 Task: Set the border for the puzzle interactive game video filter to 4.
Action: Mouse moved to (96, 11)
Screenshot: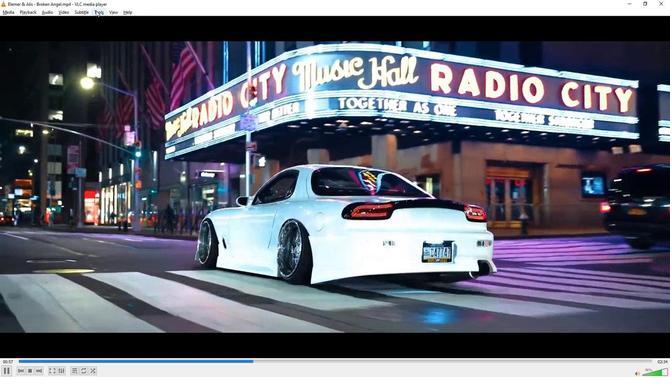 
Action: Mouse pressed left at (96, 11)
Screenshot: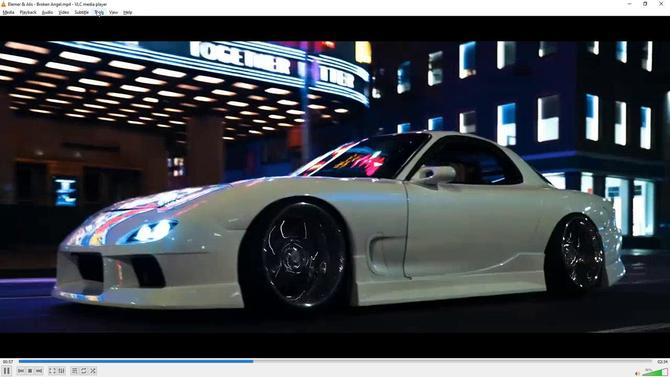 
Action: Mouse moved to (108, 92)
Screenshot: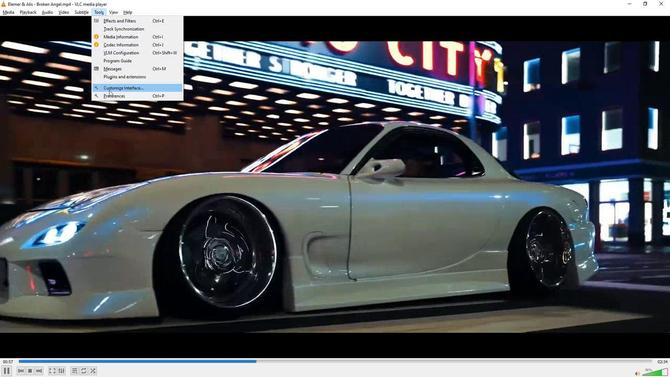
Action: Mouse pressed left at (108, 92)
Screenshot: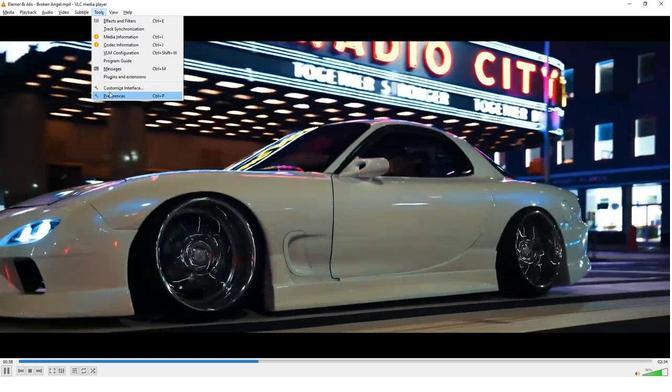 
Action: Mouse moved to (150, 297)
Screenshot: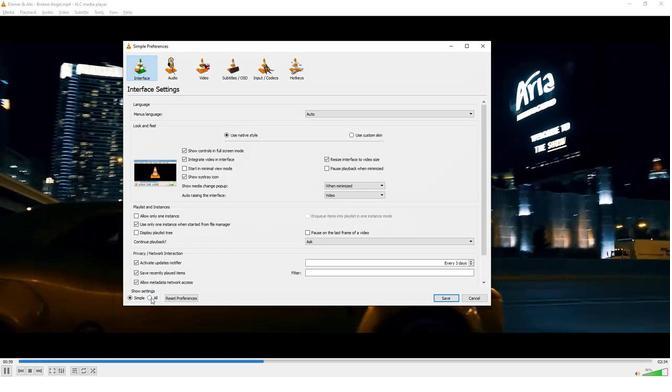 
Action: Mouse pressed left at (150, 297)
Screenshot: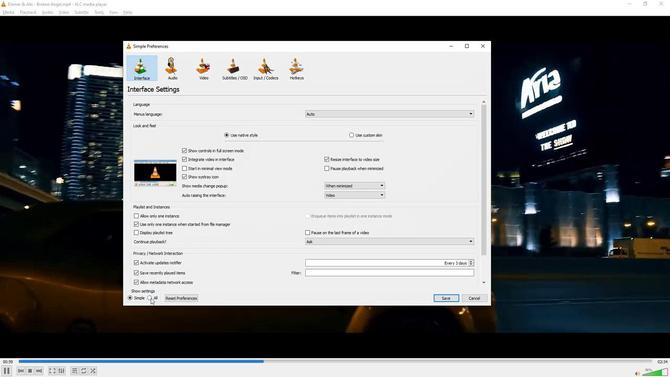 
Action: Mouse moved to (150, 205)
Screenshot: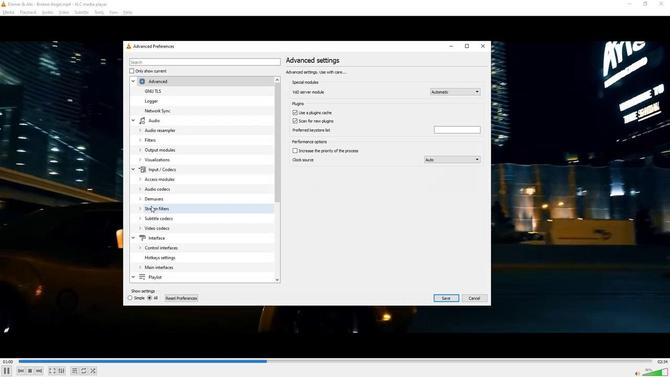 
Action: Mouse scrolled (150, 205) with delta (0, 0)
Screenshot: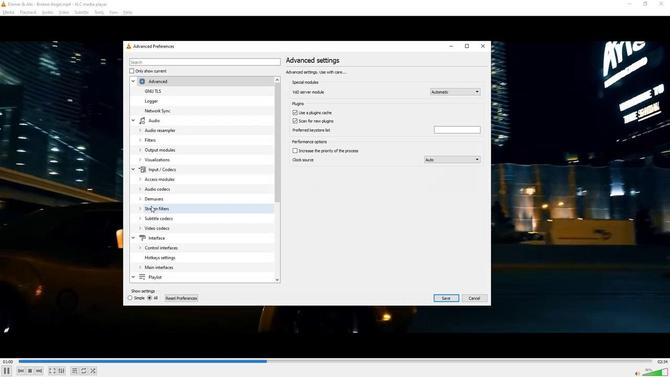 
Action: Mouse moved to (150, 205)
Screenshot: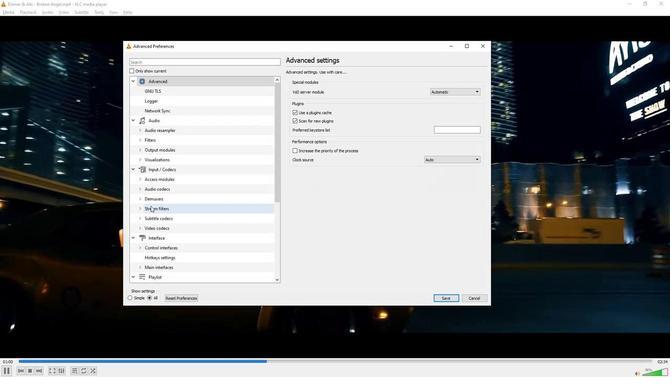 
Action: Mouse scrolled (150, 205) with delta (0, 0)
Screenshot: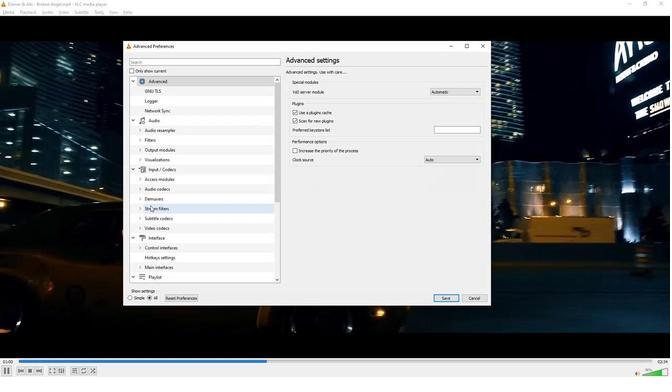 
Action: Mouse scrolled (150, 205) with delta (0, 0)
Screenshot: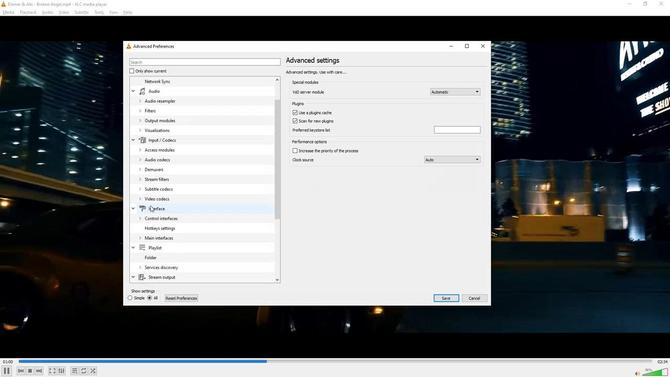 
Action: Mouse moved to (149, 205)
Screenshot: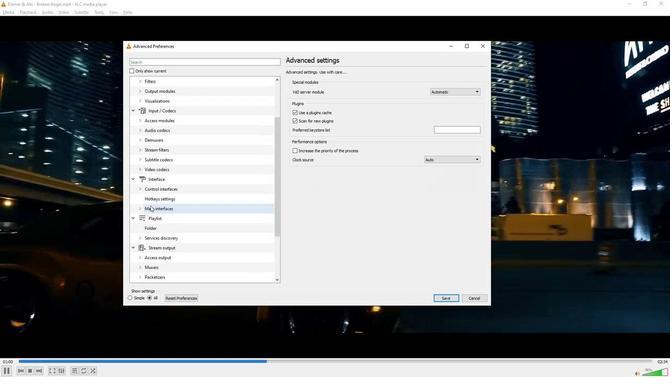 
Action: Mouse scrolled (149, 205) with delta (0, 0)
Screenshot: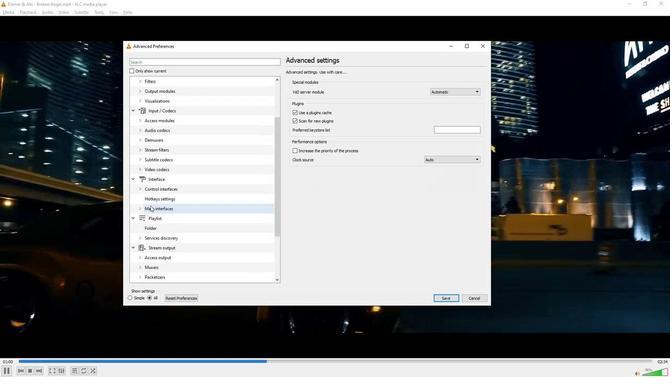 
Action: Mouse scrolled (149, 205) with delta (0, 0)
Screenshot: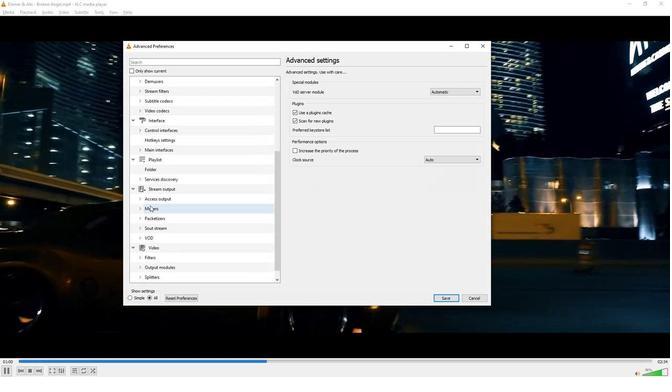 
Action: Mouse scrolled (149, 205) with delta (0, 0)
Screenshot: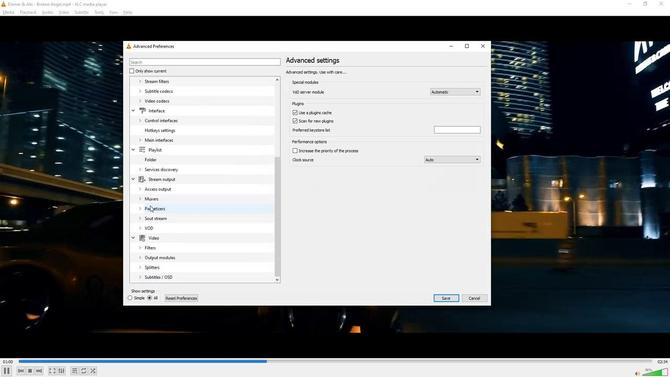 
Action: Mouse scrolled (149, 205) with delta (0, 0)
Screenshot: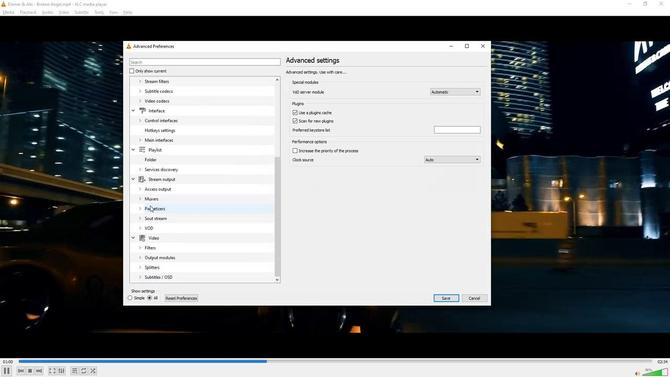 
Action: Mouse scrolled (149, 205) with delta (0, 0)
Screenshot: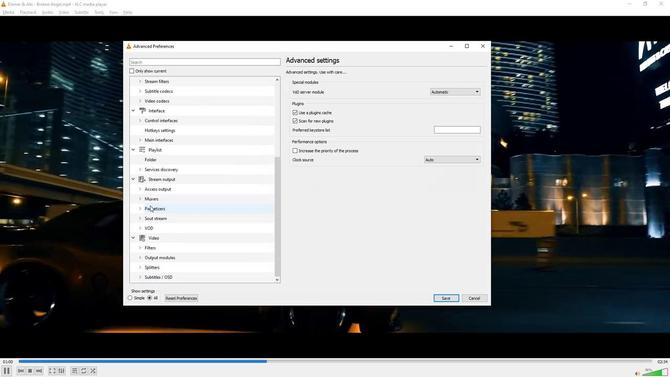 
Action: Mouse moved to (138, 251)
Screenshot: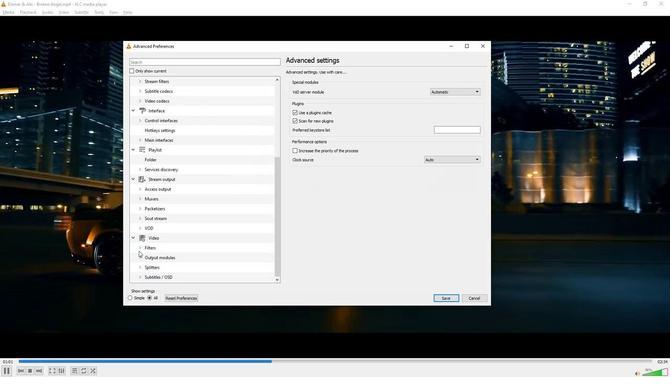 
Action: Mouse pressed left at (138, 251)
Screenshot: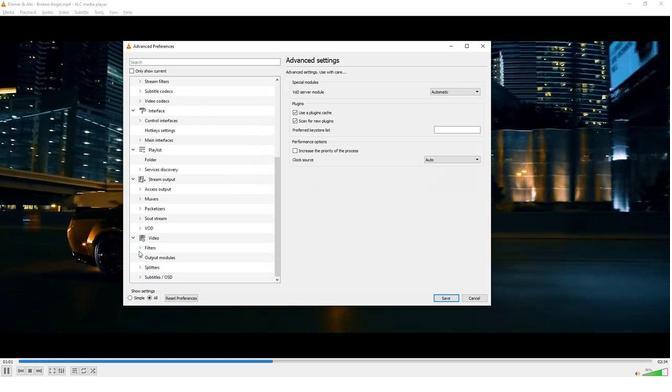 
Action: Mouse moved to (147, 227)
Screenshot: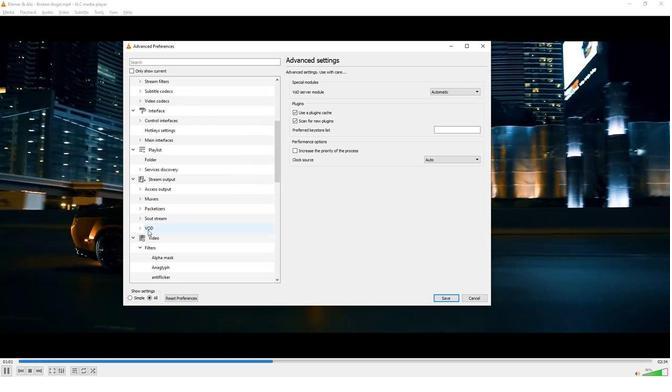 
Action: Mouse scrolled (147, 227) with delta (0, 0)
Screenshot: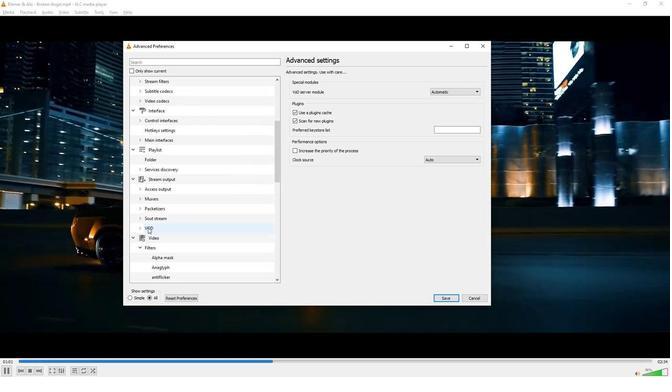 
Action: Mouse scrolled (147, 227) with delta (0, 0)
Screenshot: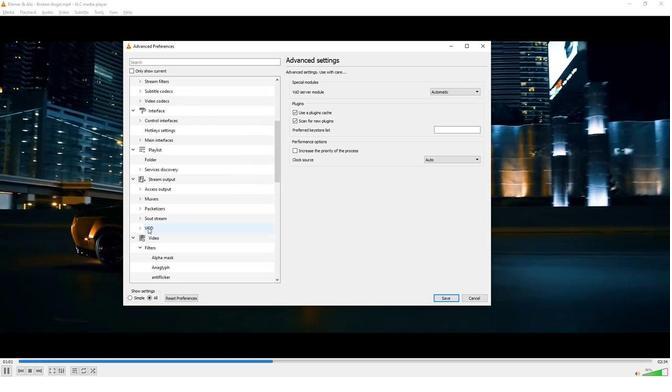 
Action: Mouse scrolled (147, 227) with delta (0, 0)
Screenshot: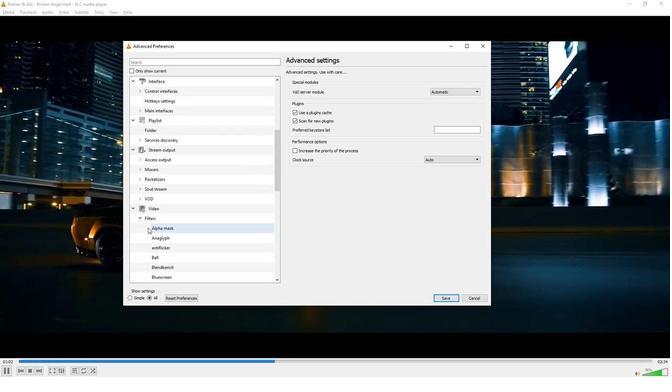 
Action: Mouse scrolled (147, 227) with delta (0, 0)
Screenshot: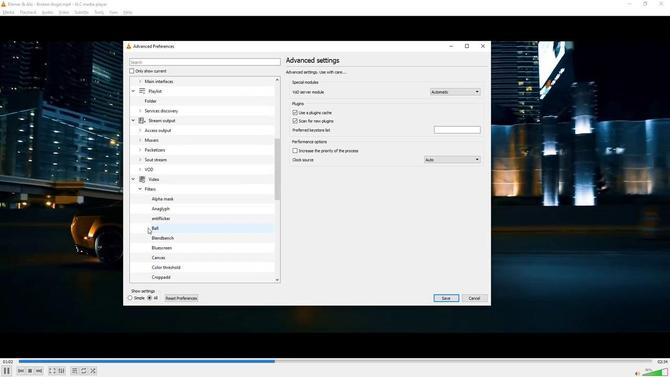 
Action: Mouse scrolled (147, 227) with delta (0, 0)
Screenshot: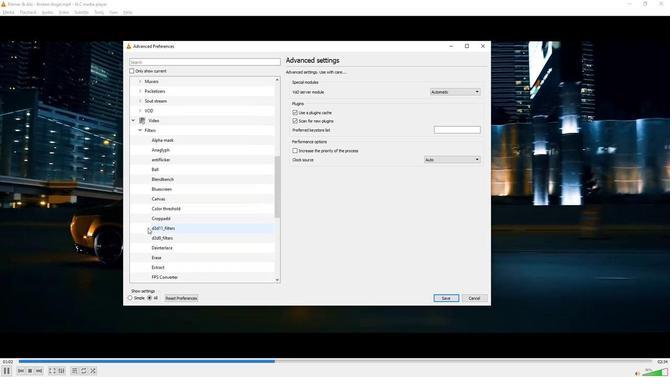 
Action: Mouse scrolled (147, 227) with delta (0, 0)
Screenshot: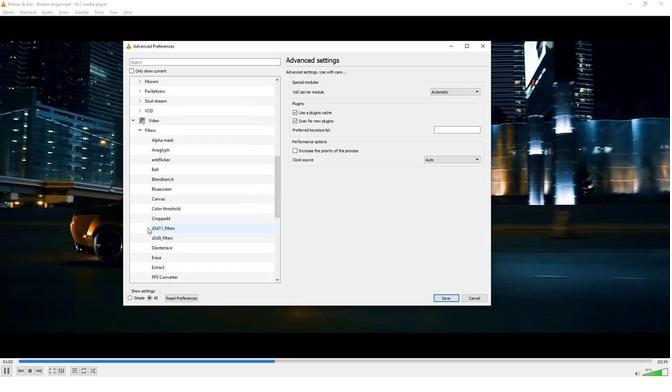 
Action: Mouse scrolled (147, 227) with delta (0, 0)
Screenshot: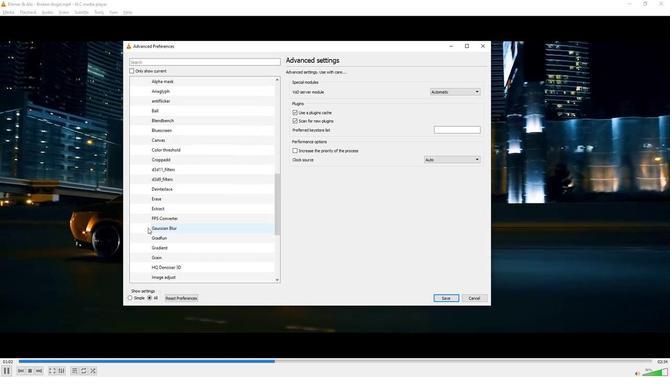 
Action: Mouse scrolled (147, 227) with delta (0, 0)
Screenshot: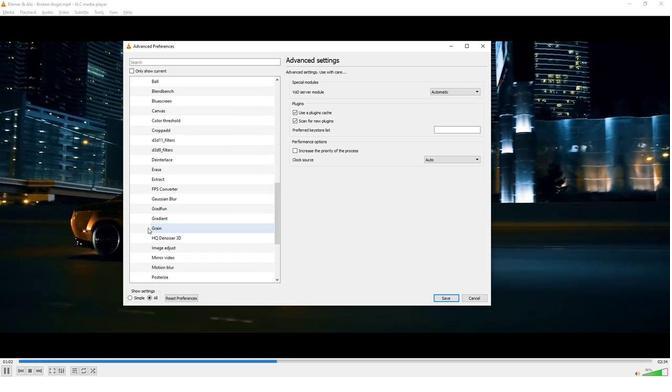 
Action: Mouse moved to (156, 267)
Screenshot: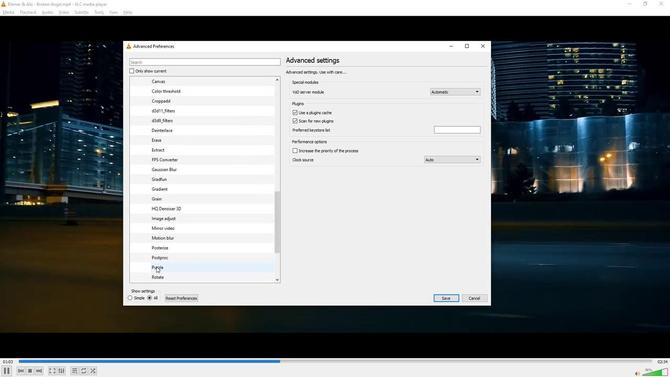 
Action: Mouse pressed left at (156, 267)
Screenshot: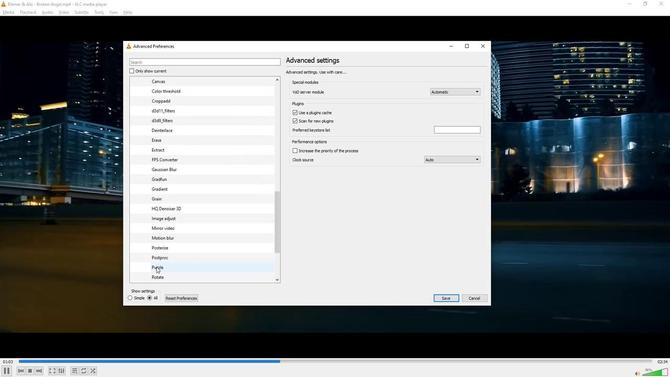 
Action: Mouse moved to (480, 103)
Screenshot: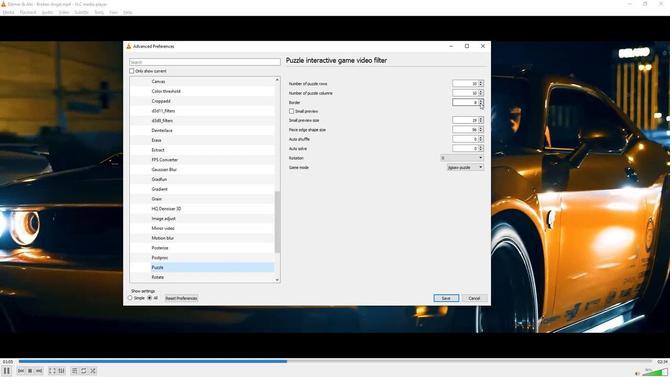 
Action: Mouse pressed left at (480, 103)
Screenshot: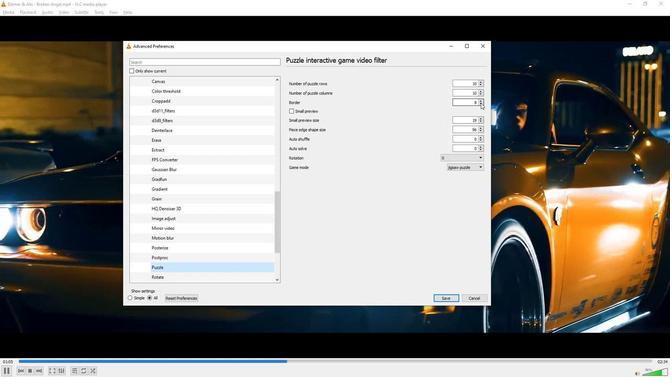 
Action: Mouse pressed left at (480, 103)
Screenshot: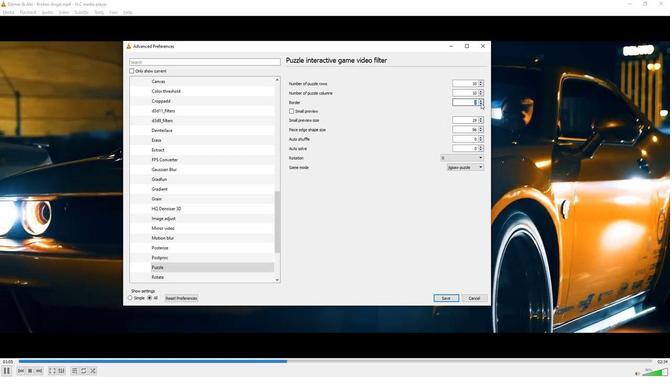 
Action: Mouse pressed left at (480, 103)
Screenshot: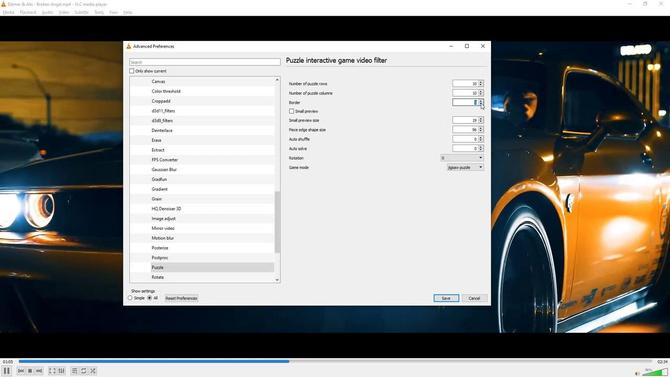 
Action: Mouse pressed left at (480, 103)
Screenshot: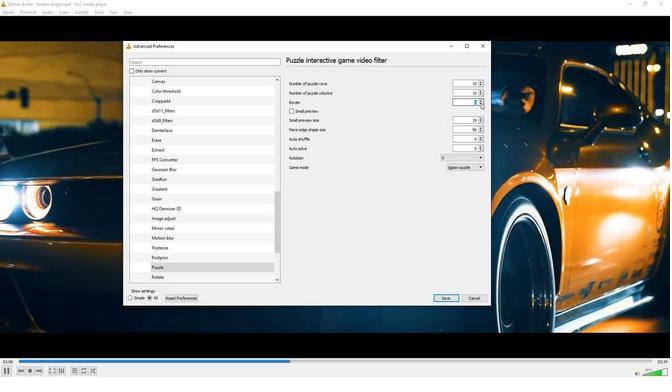 
Action: Mouse moved to (443, 106)
Screenshot: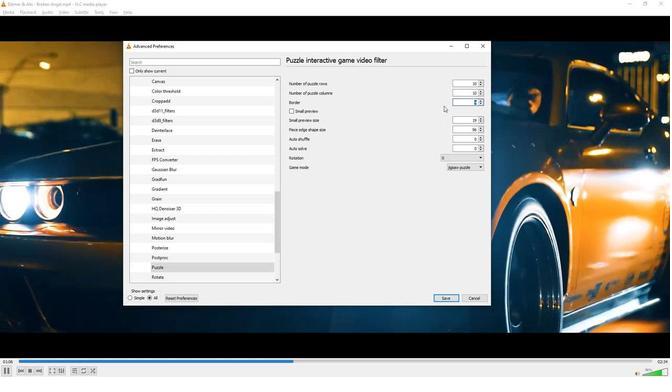 
Action: Mouse pressed left at (443, 106)
Screenshot: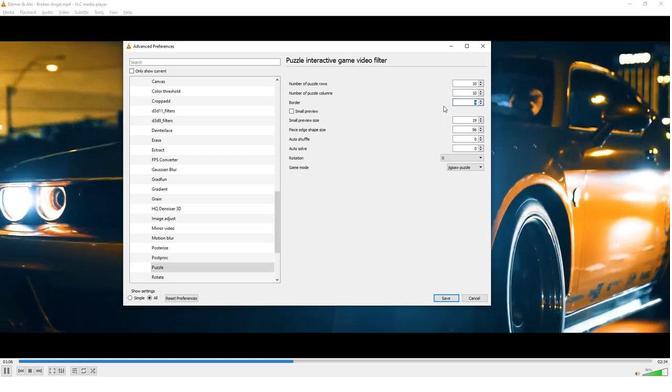 
